 Task: Select option "Only specific email domains" in workspace membership restrictions.
Action: Mouse moved to (785, 399)
Screenshot: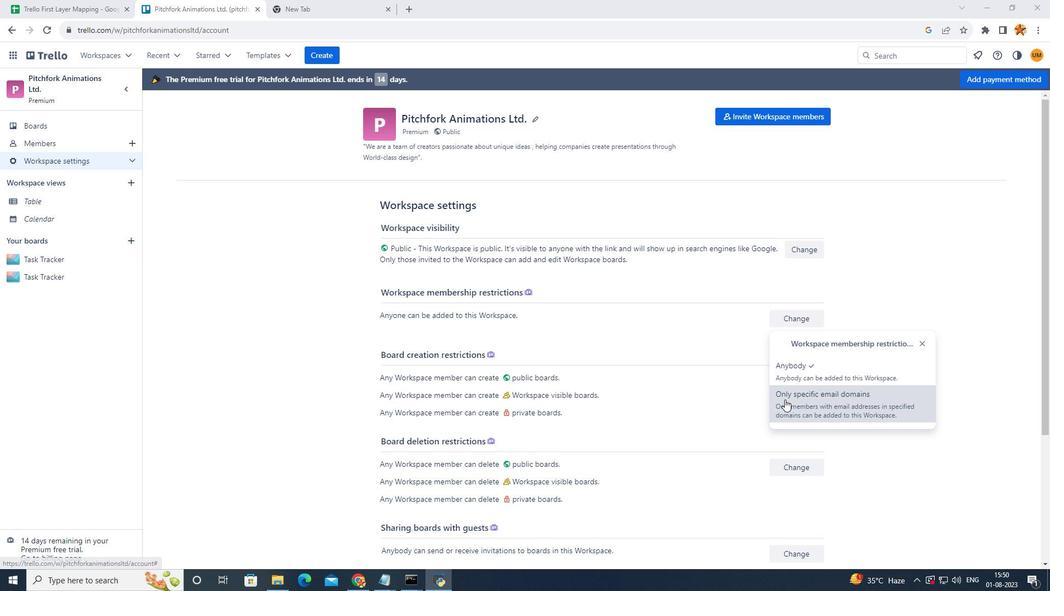 
Action: Mouse pressed left at (785, 399)
Screenshot: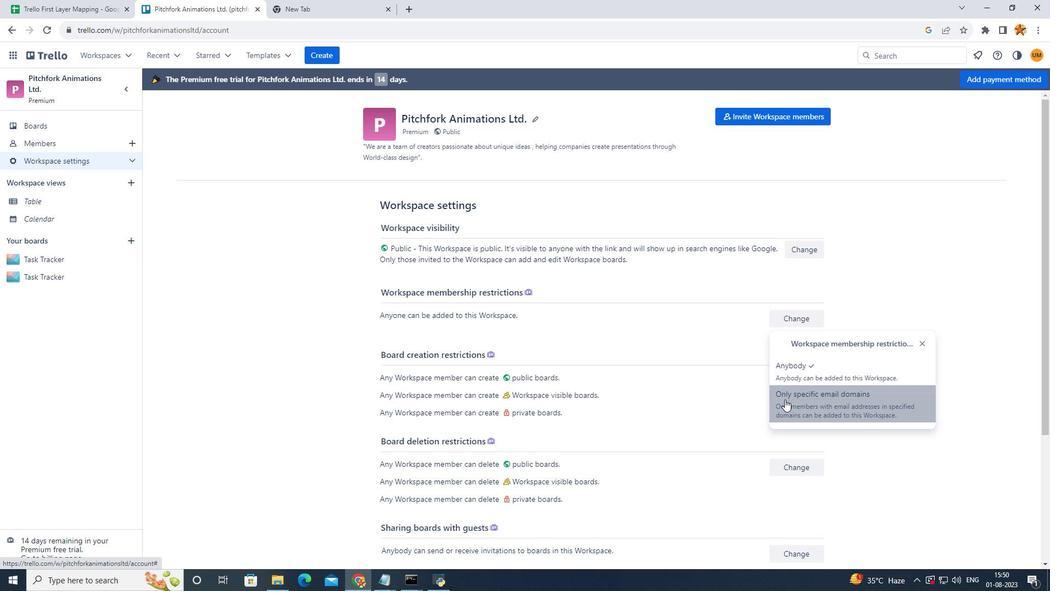 
Action: Mouse moved to (800, 428)
Screenshot: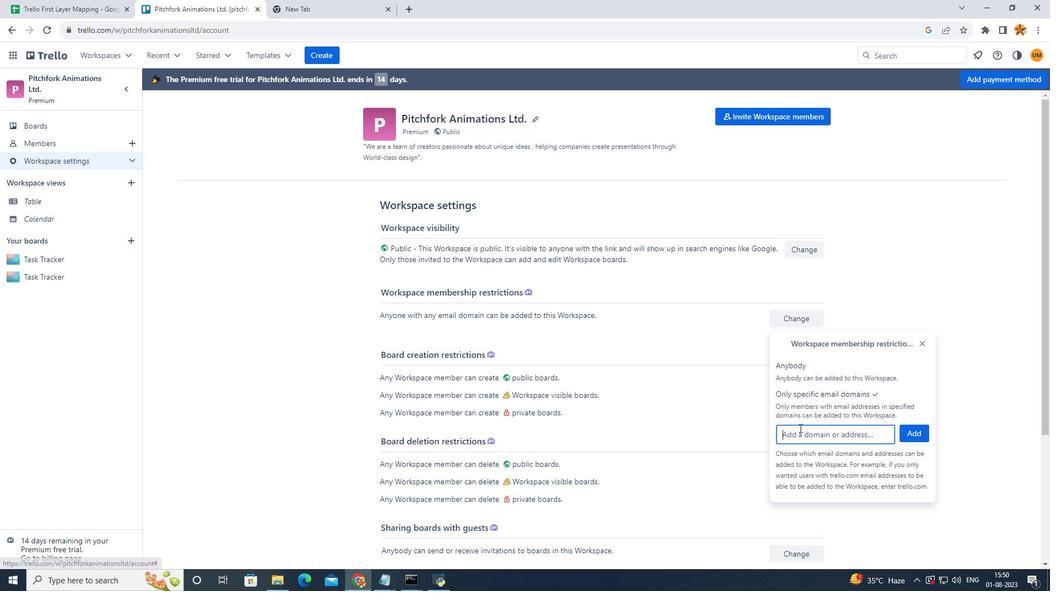 
Action: Key pressed adritamazumder
Screenshot: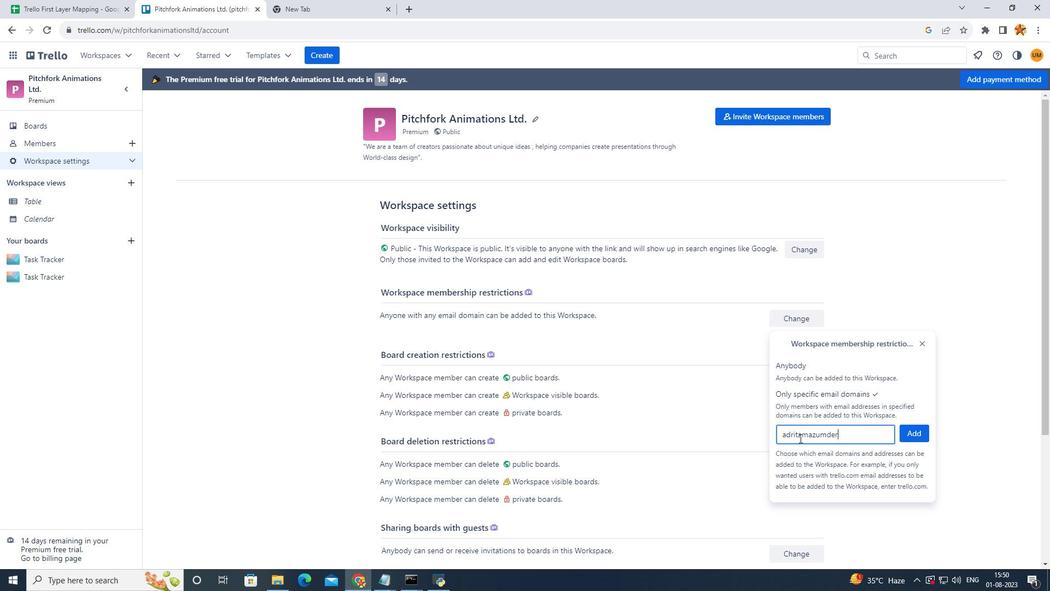 
Action: Mouse moved to (800, 438)
Screenshot: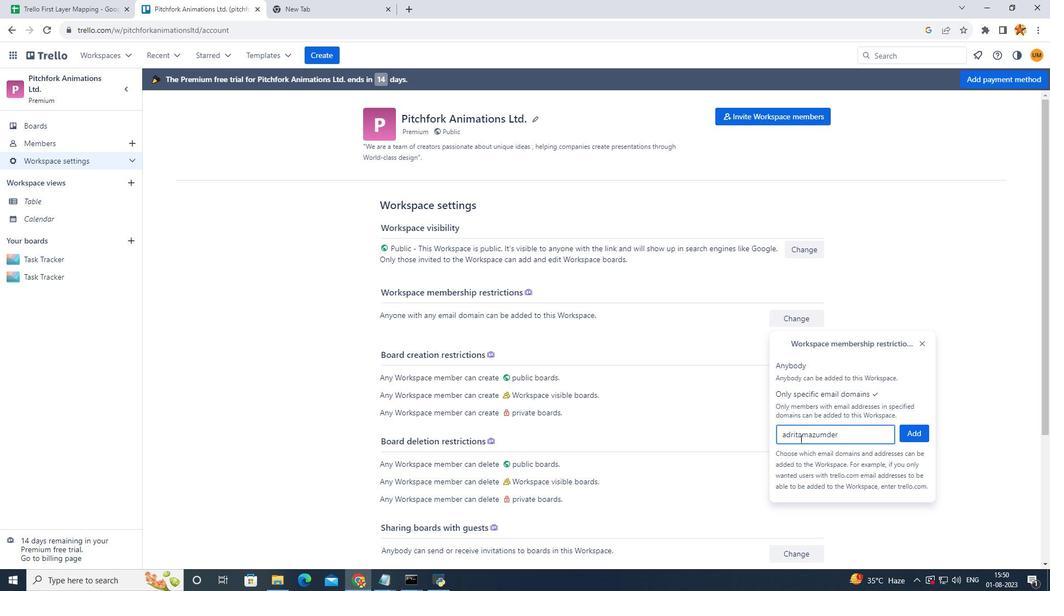 
Action: Key pressed 123<Key.shift_r>@gmail.com
Screenshot: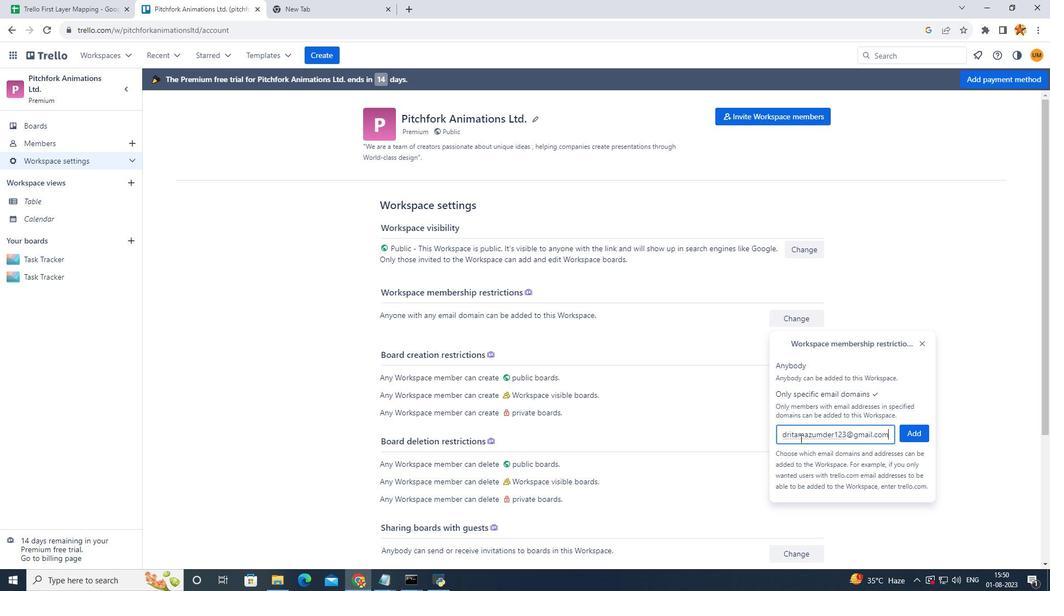 
Action: Mouse moved to (910, 435)
Screenshot: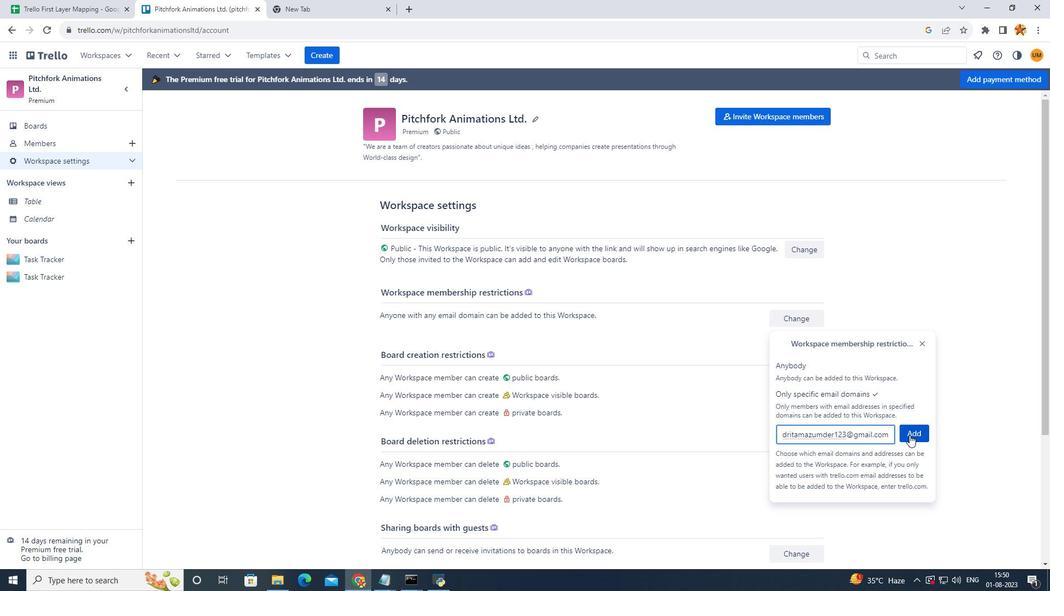 
Action: Mouse pressed left at (910, 435)
Screenshot: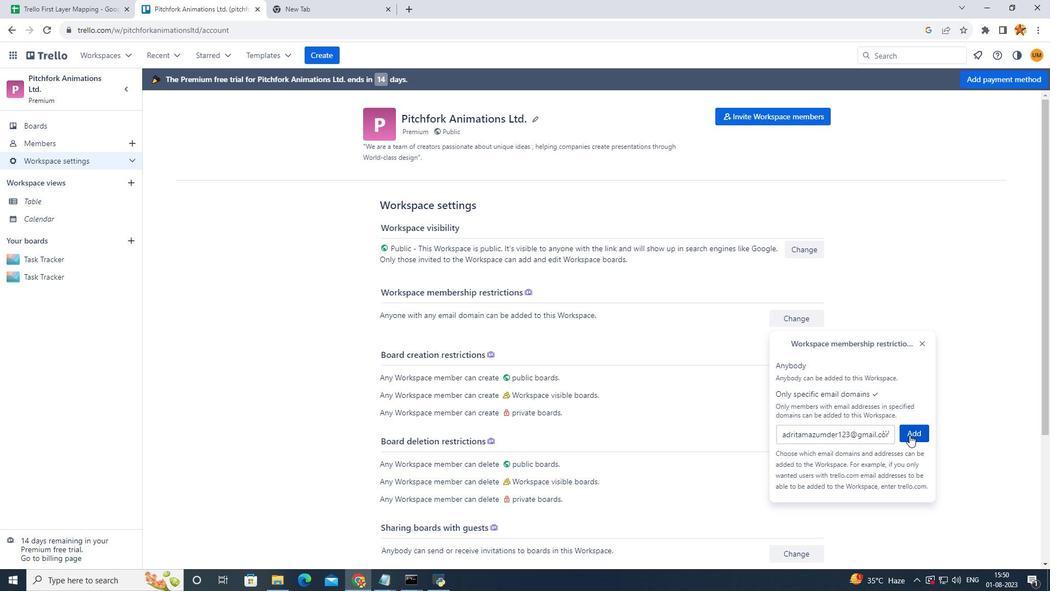 
Action: Mouse moved to (725, 431)
Screenshot: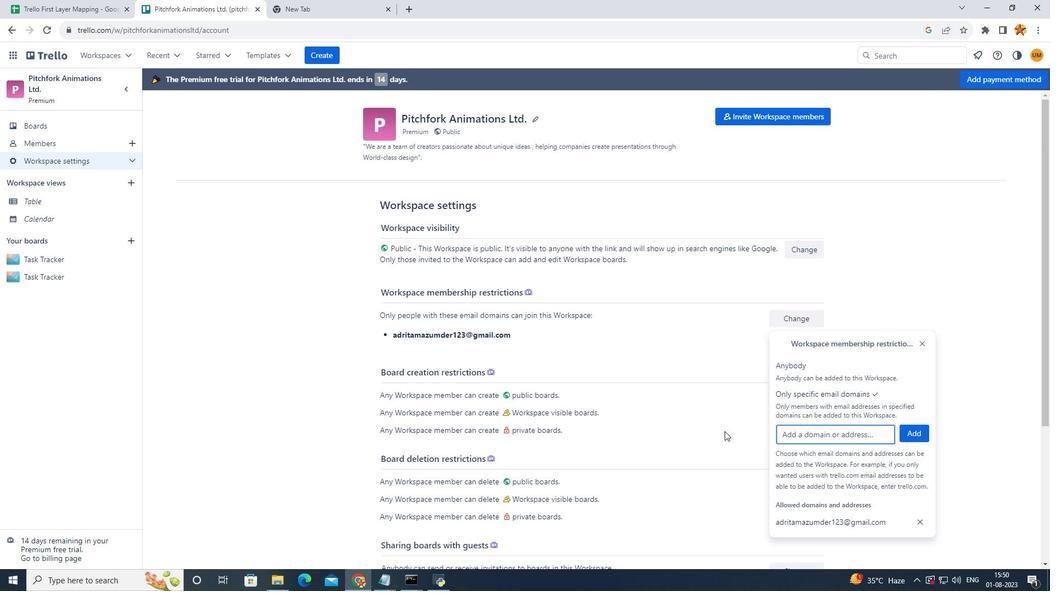 
